 Task: Remove "all the stickers" from the card.
Action: Mouse moved to (1380, 116)
Screenshot: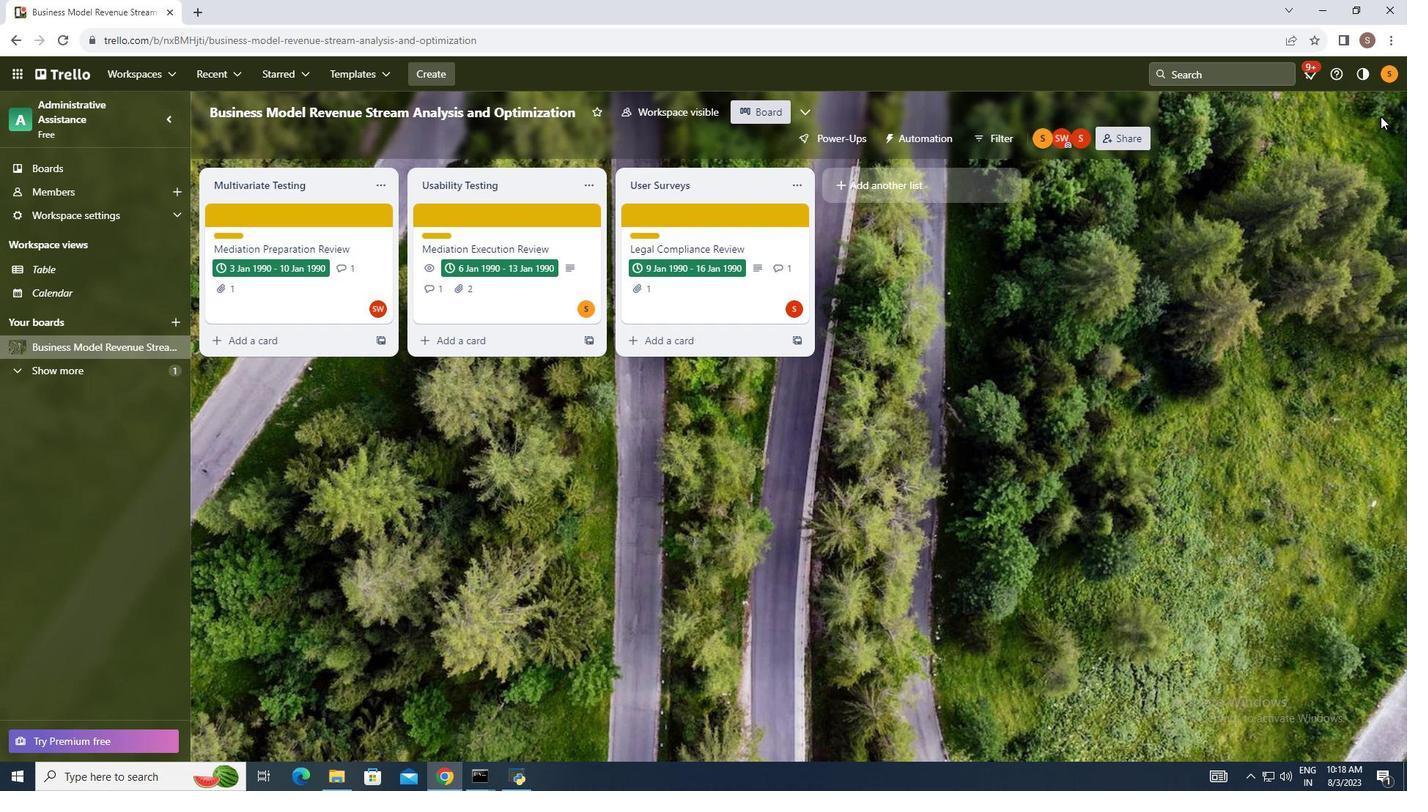 
Action: Mouse pressed left at (1380, 116)
Screenshot: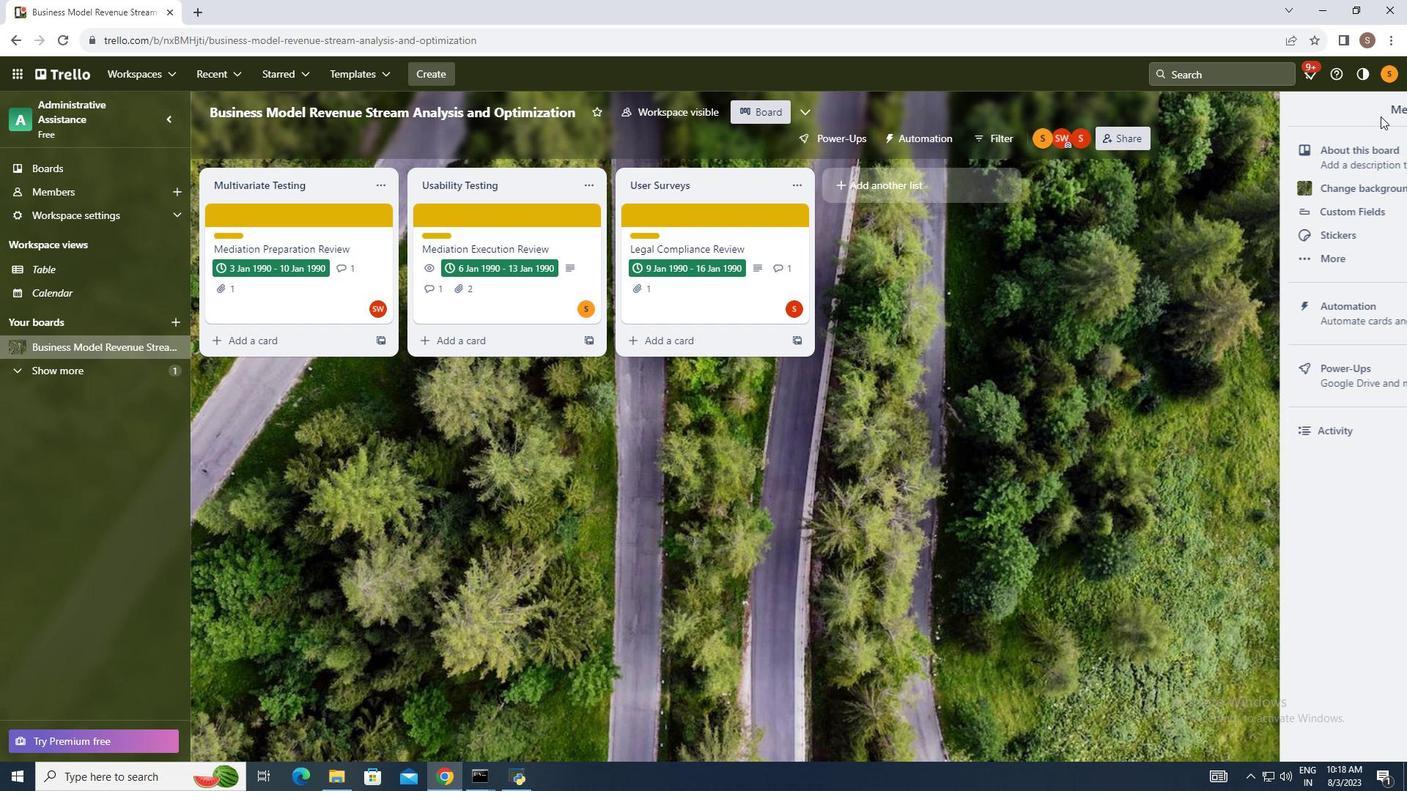 
Action: Mouse moved to (1312, 304)
Screenshot: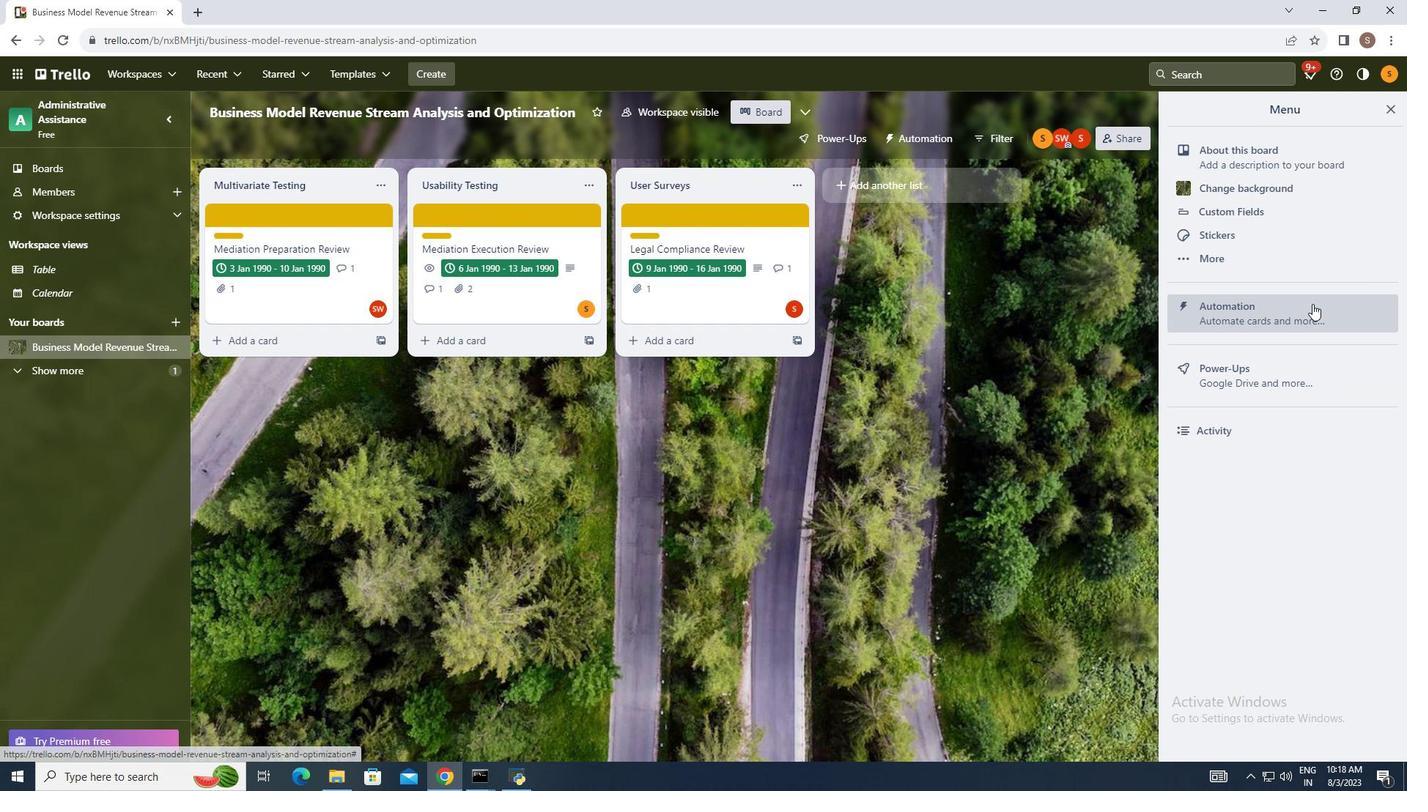 
Action: Mouse pressed left at (1312, 304)
Screenshot: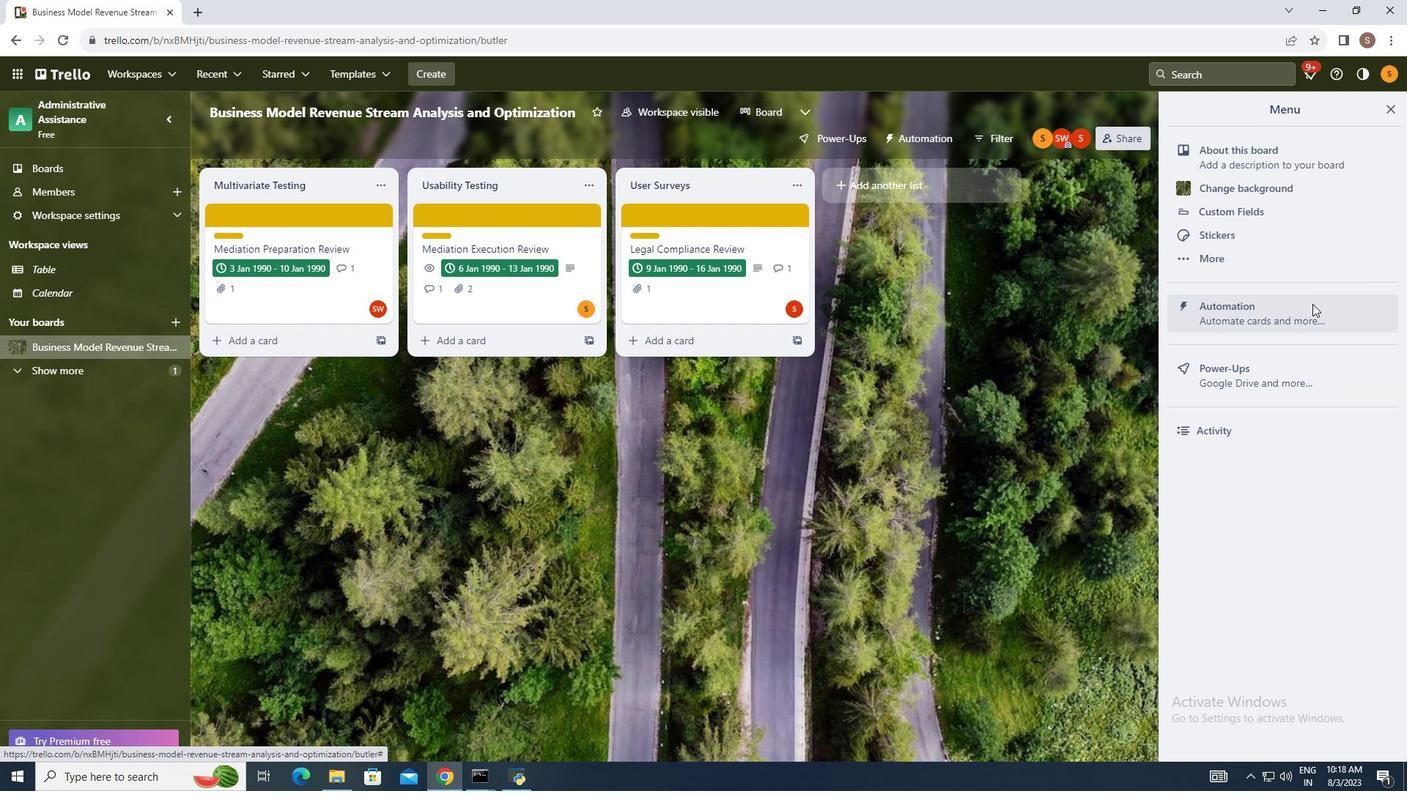 
Action: Mouse moved to (254, 373)
Screenshot: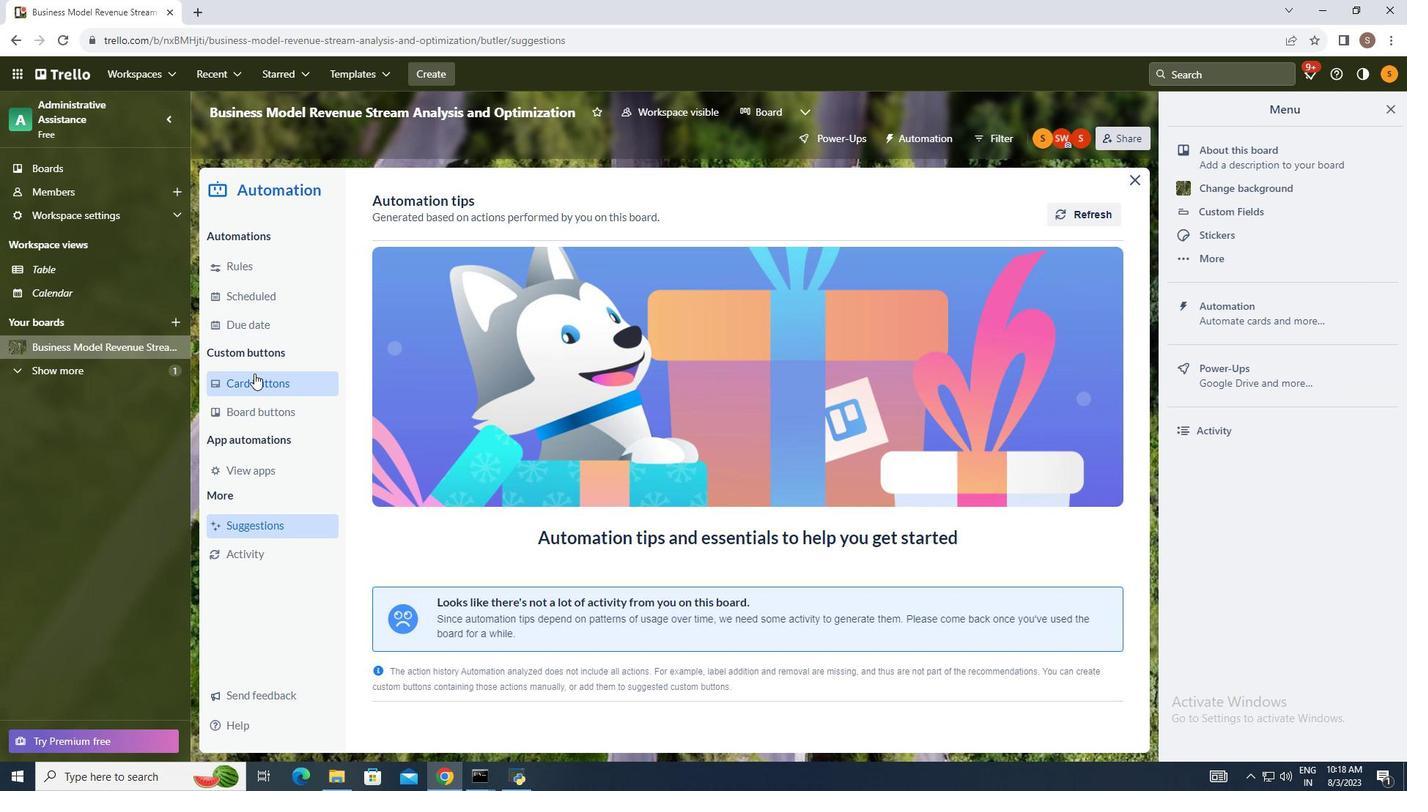 
Action: Mouse pressed left at (254, 373)
Screenshot: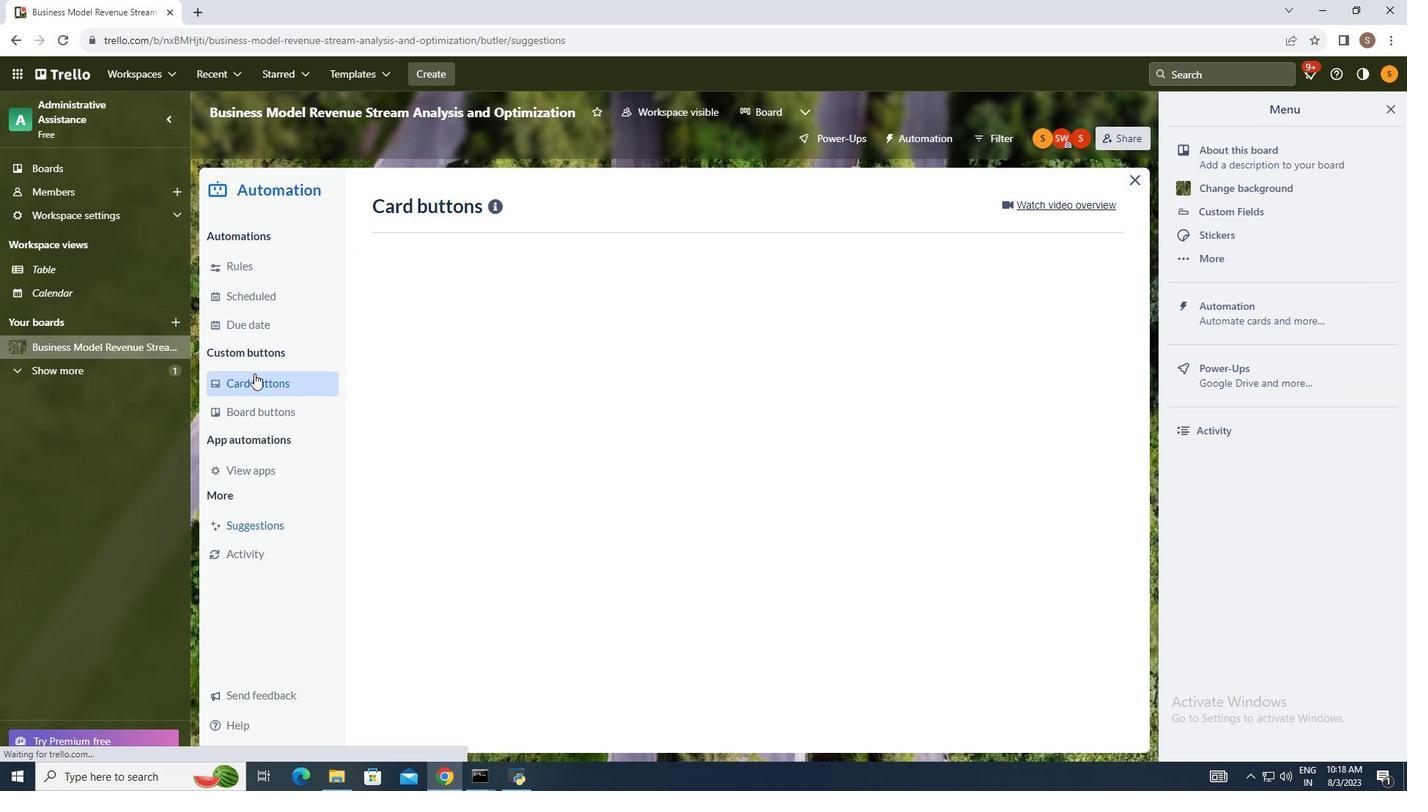 
Action: Mouse moved to (1080, 202)
Screenshot: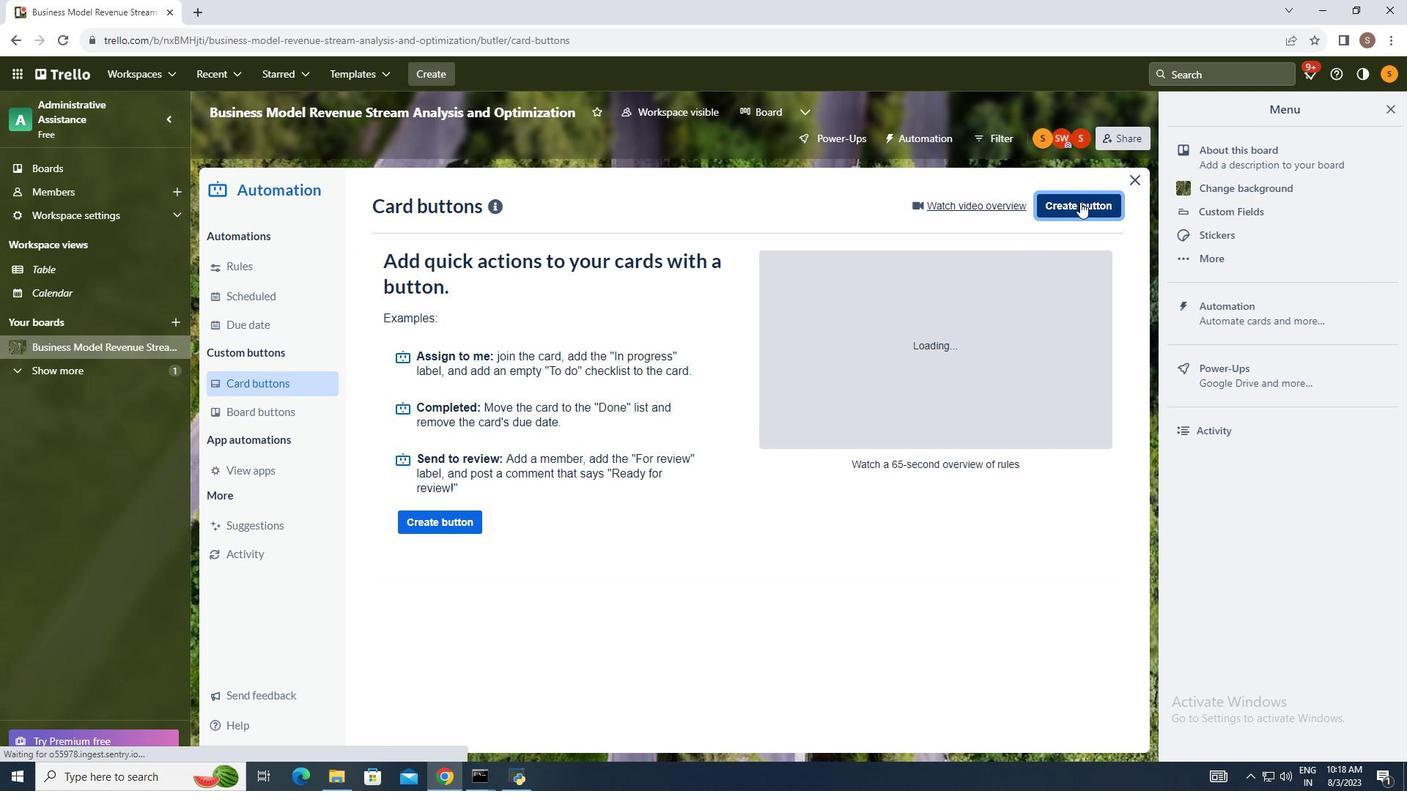 
Action: Mouse pressed left at (1080, 202)
Screenshot: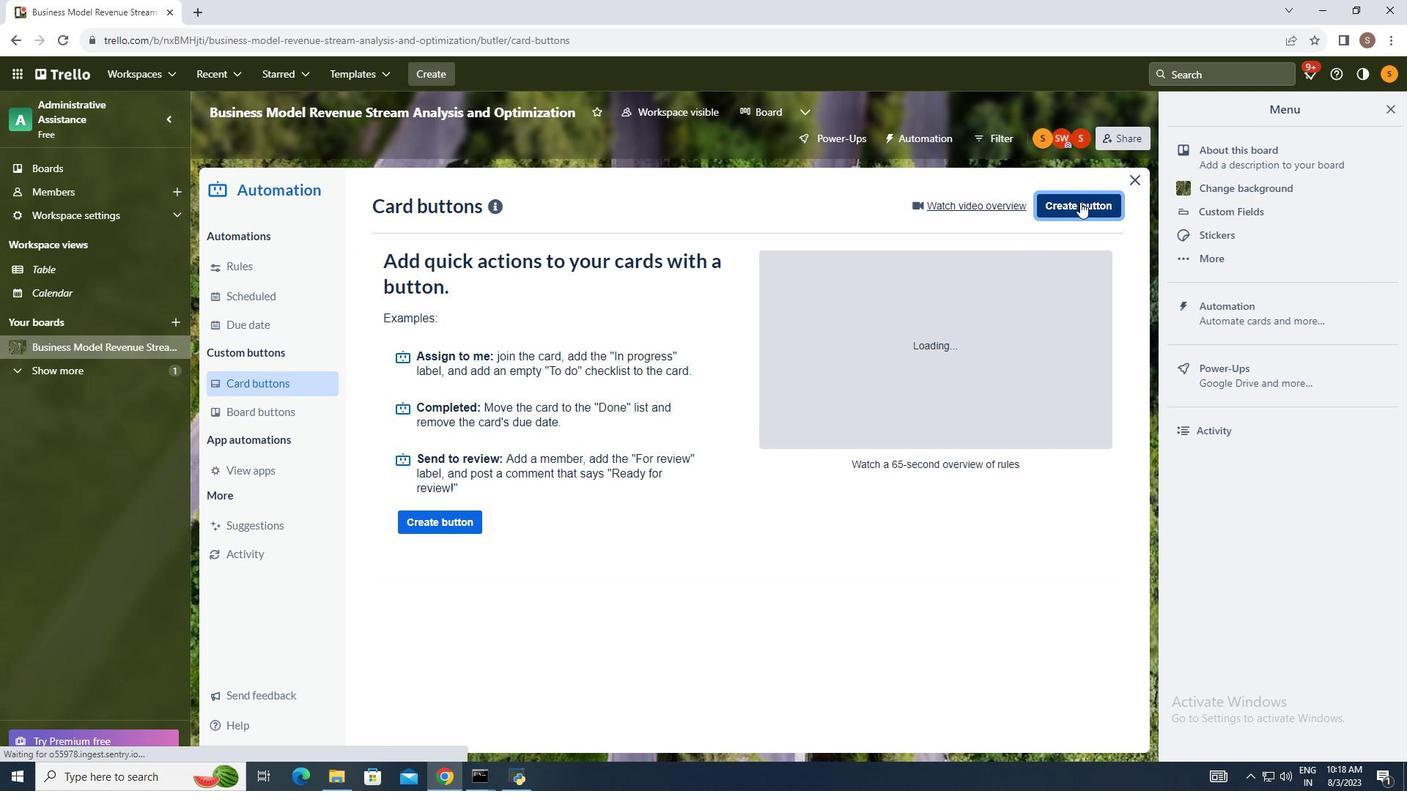 
Action: Mouse moved to (748, 400)
Screenshot: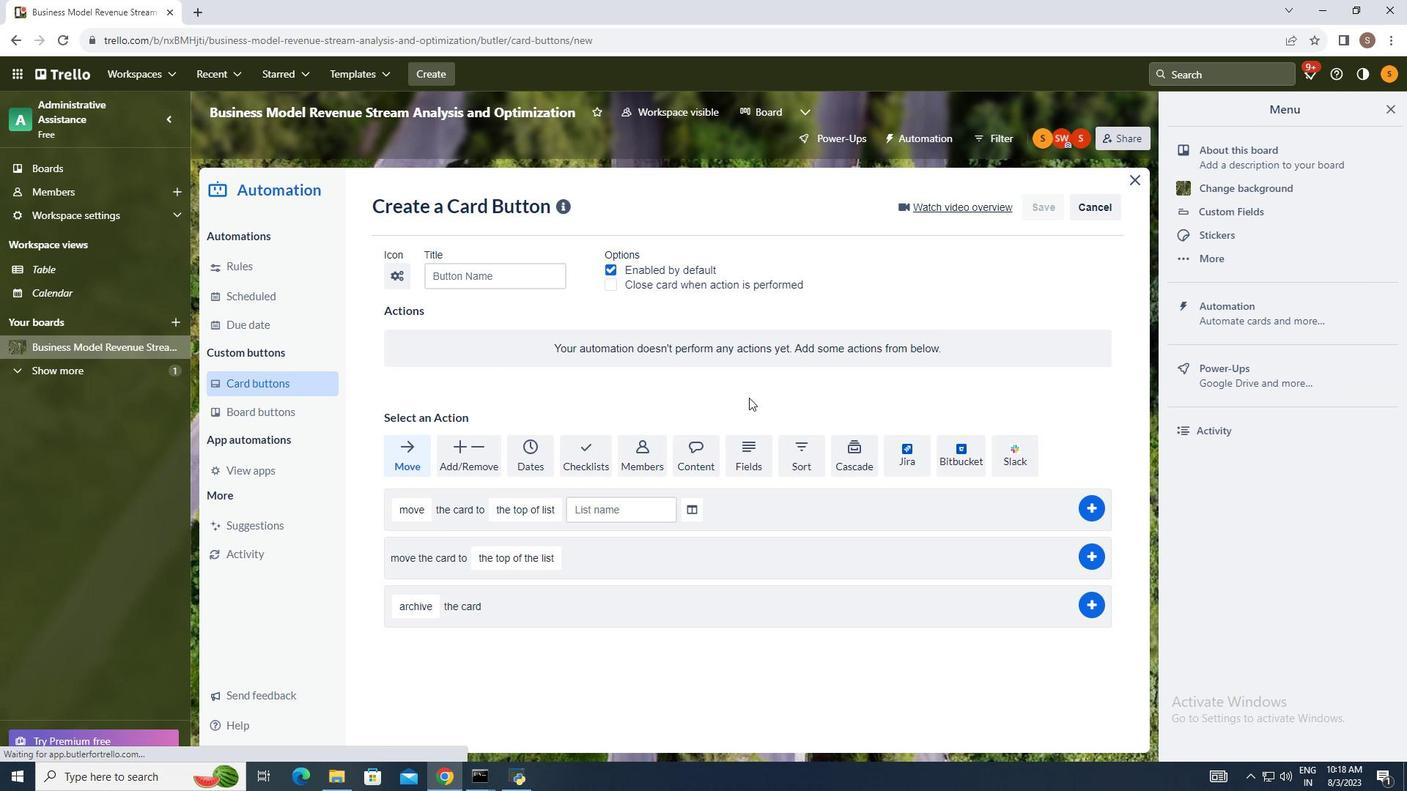 
Action: Mouse pressed left at (748, 400)
Screenshot: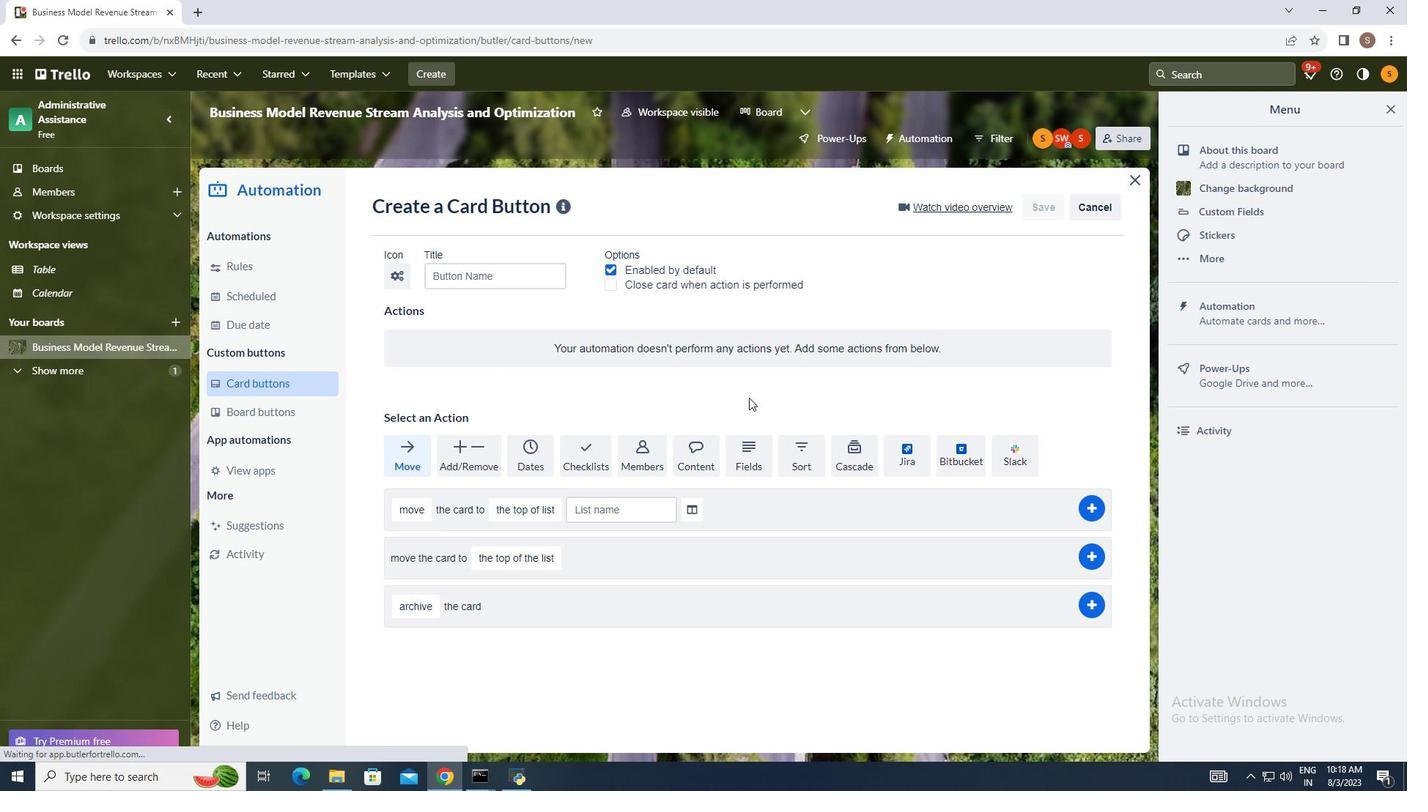 
Action: Mouse moved to (474, 452)
Screenshot: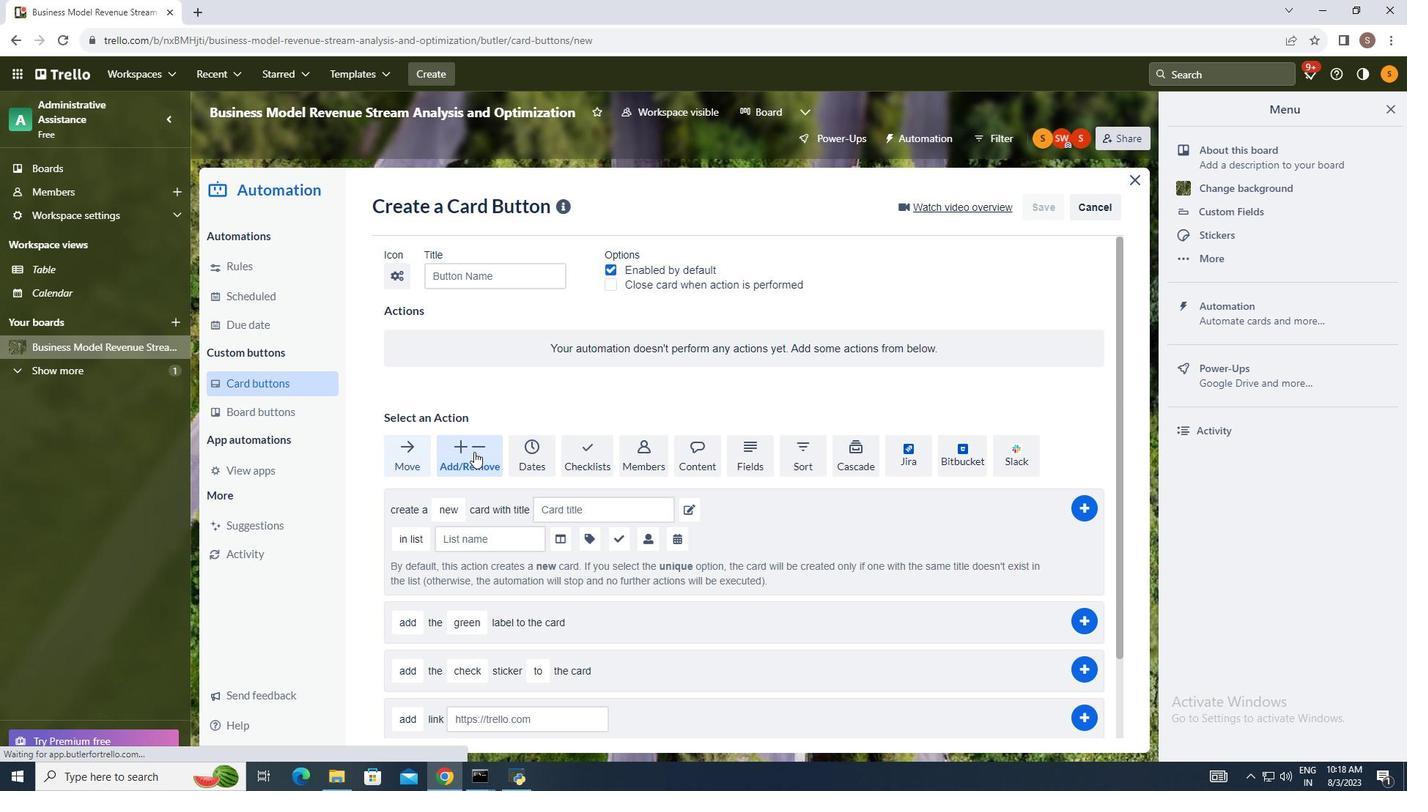 
Action: Mouse pressed left at (474, 452)
Screenshot: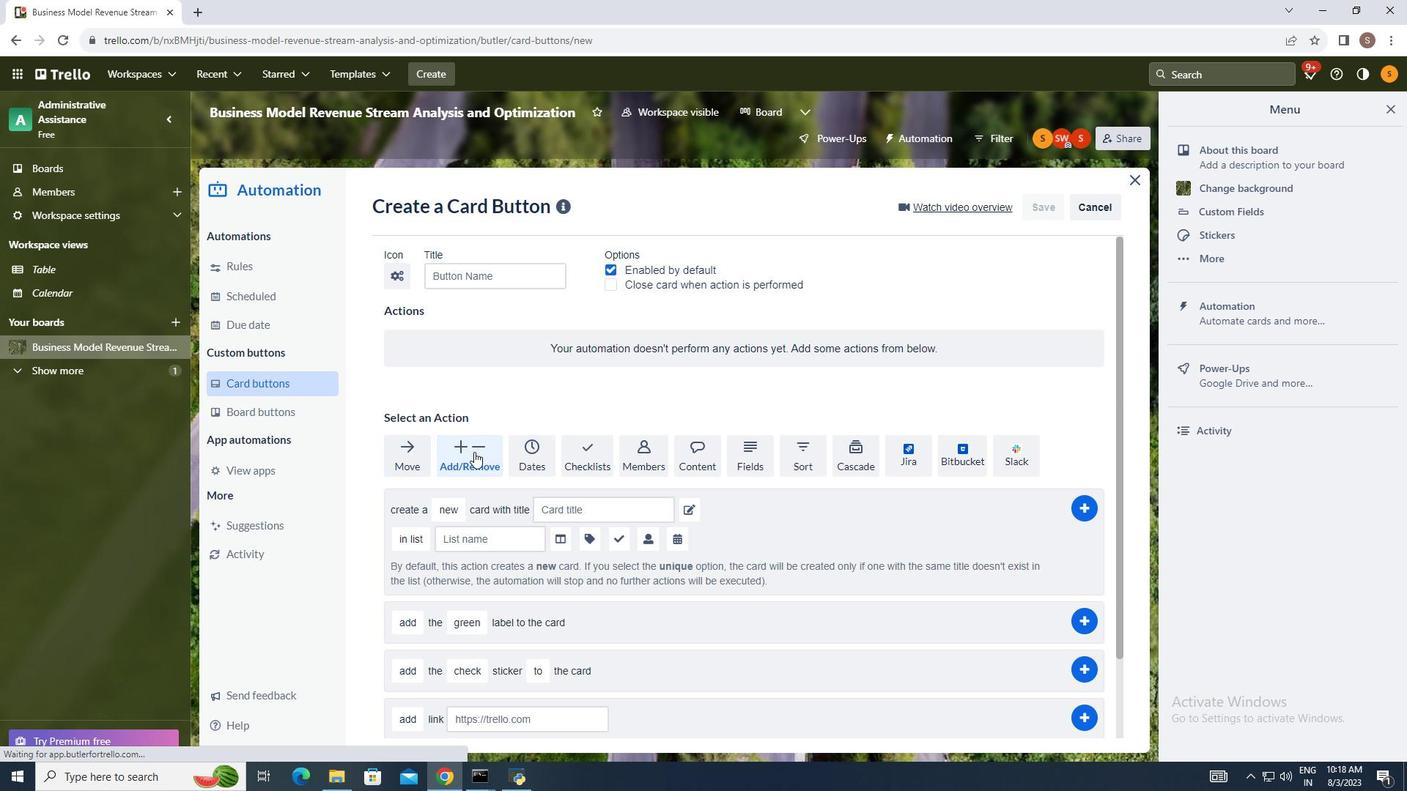
Action: Mouse moved to (391, 556)
Screenshot: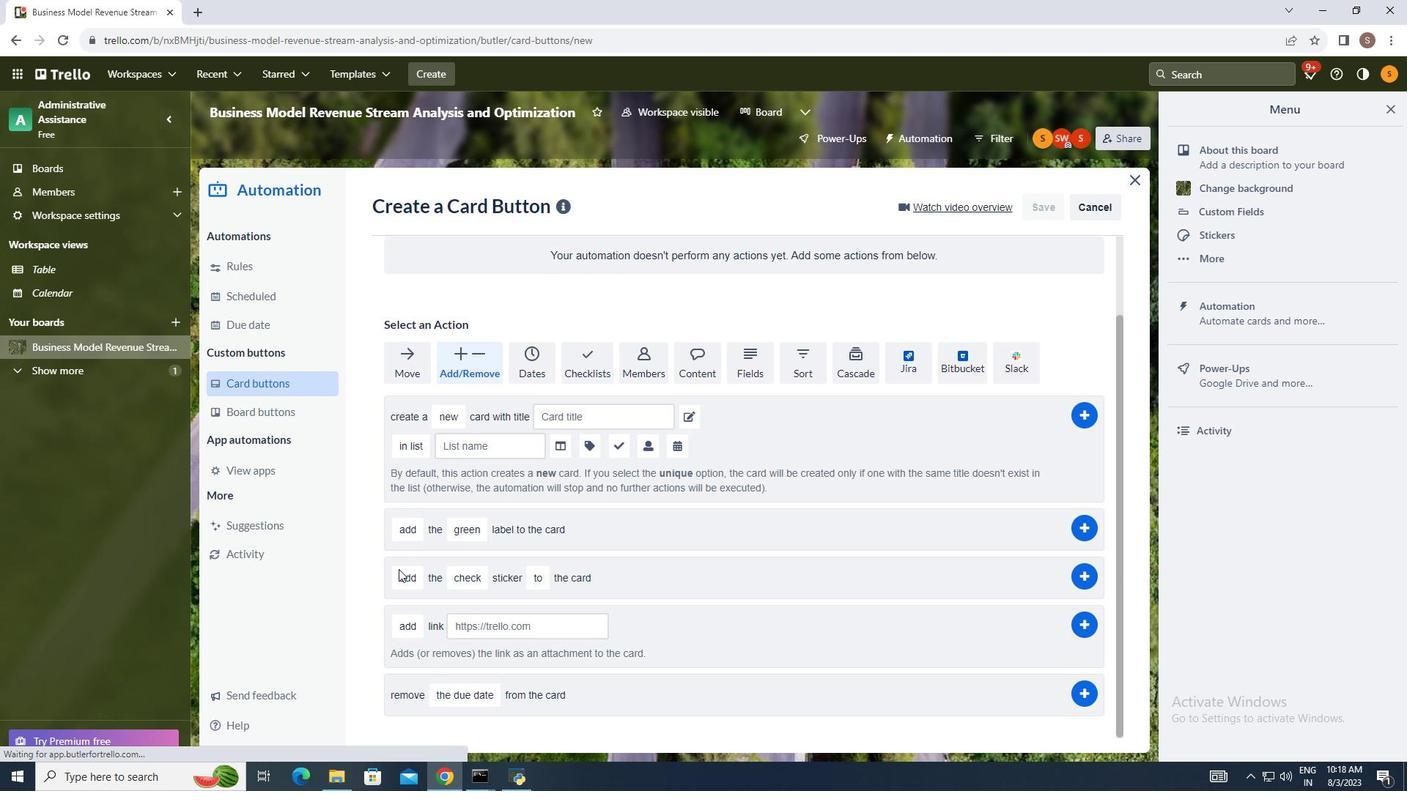 
Action: Mouse scrolled (391, 555) with delta (0, 0)
Screenshot: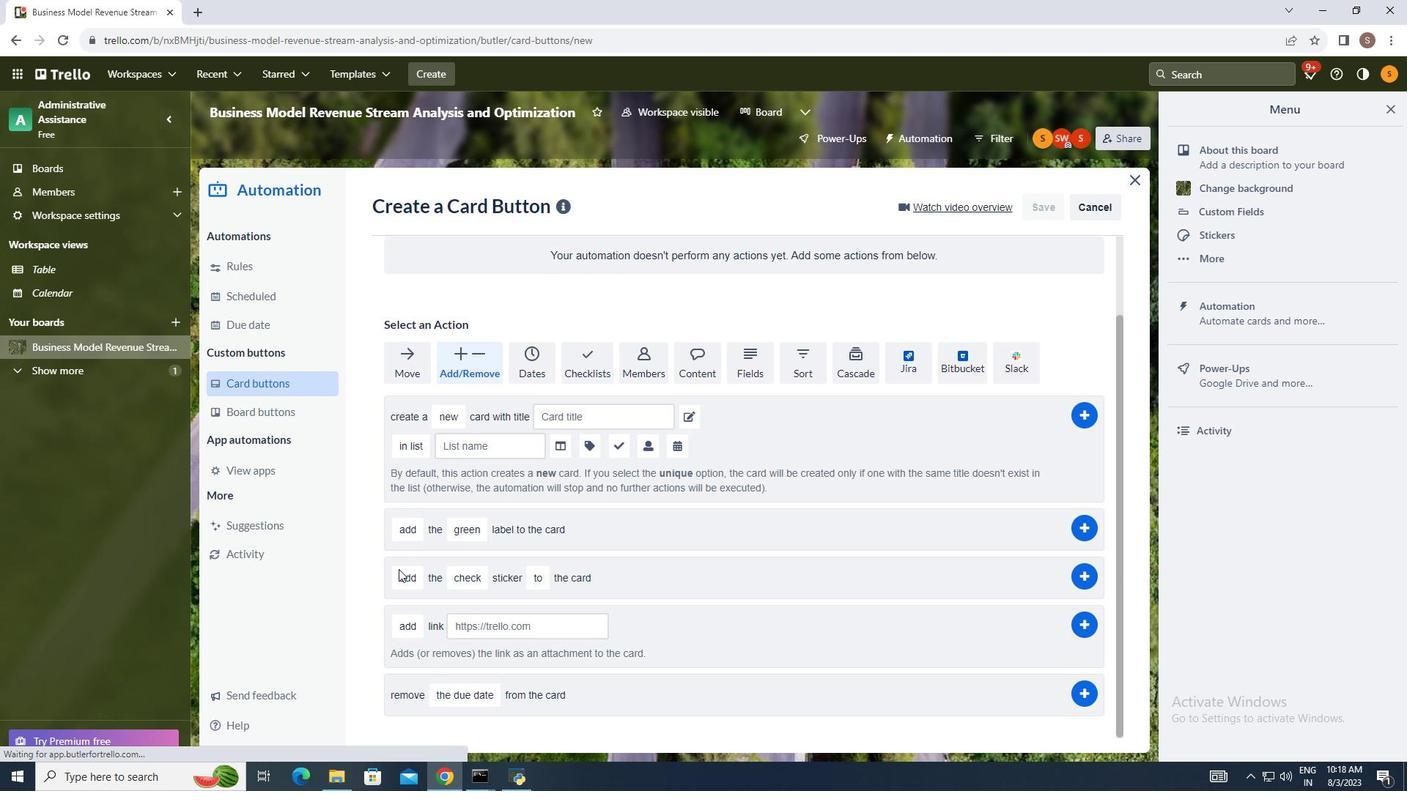 
Action: Mouse moved to (391, 561)
Screenshot: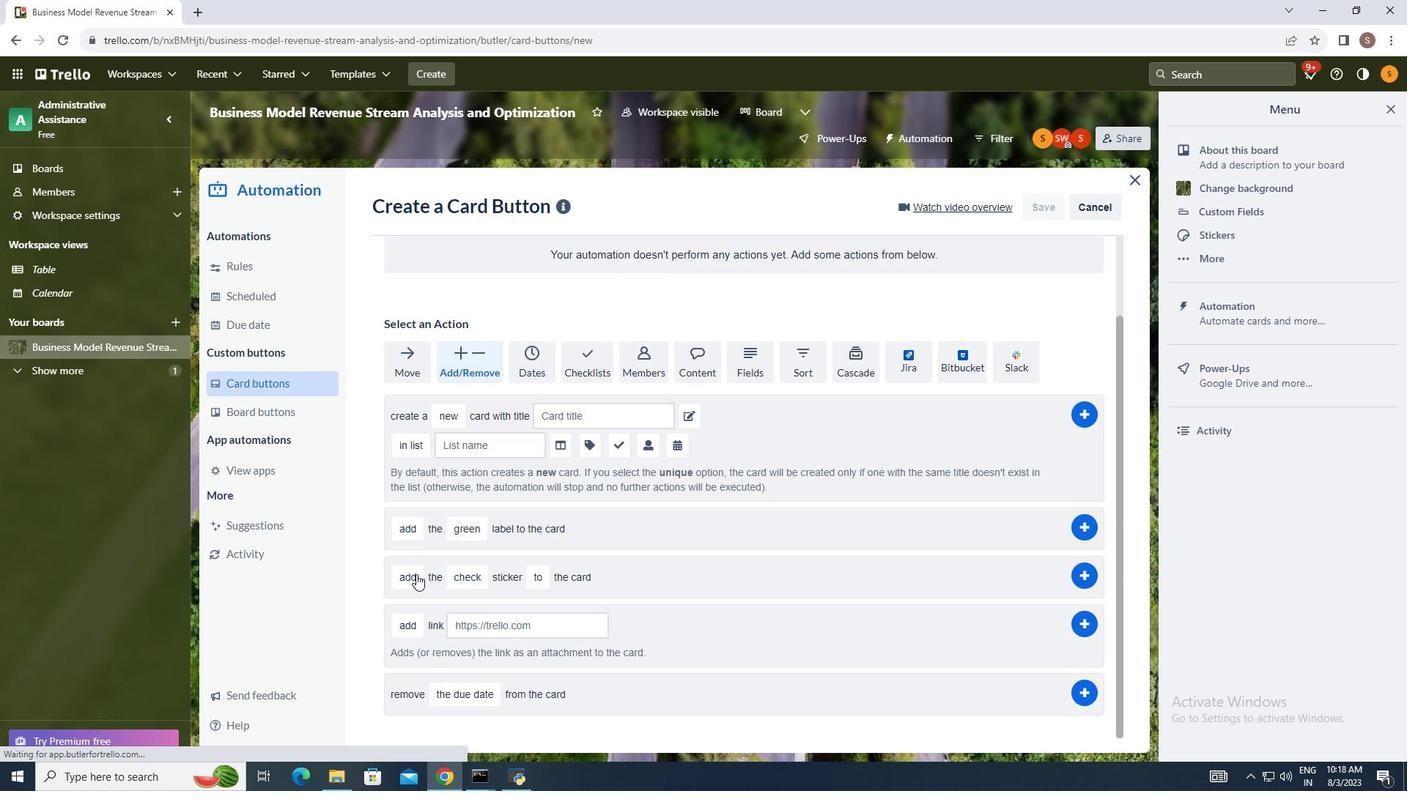 
Action: Mouse scrolled (391, 560) with delta (0, 0)
Screenshot: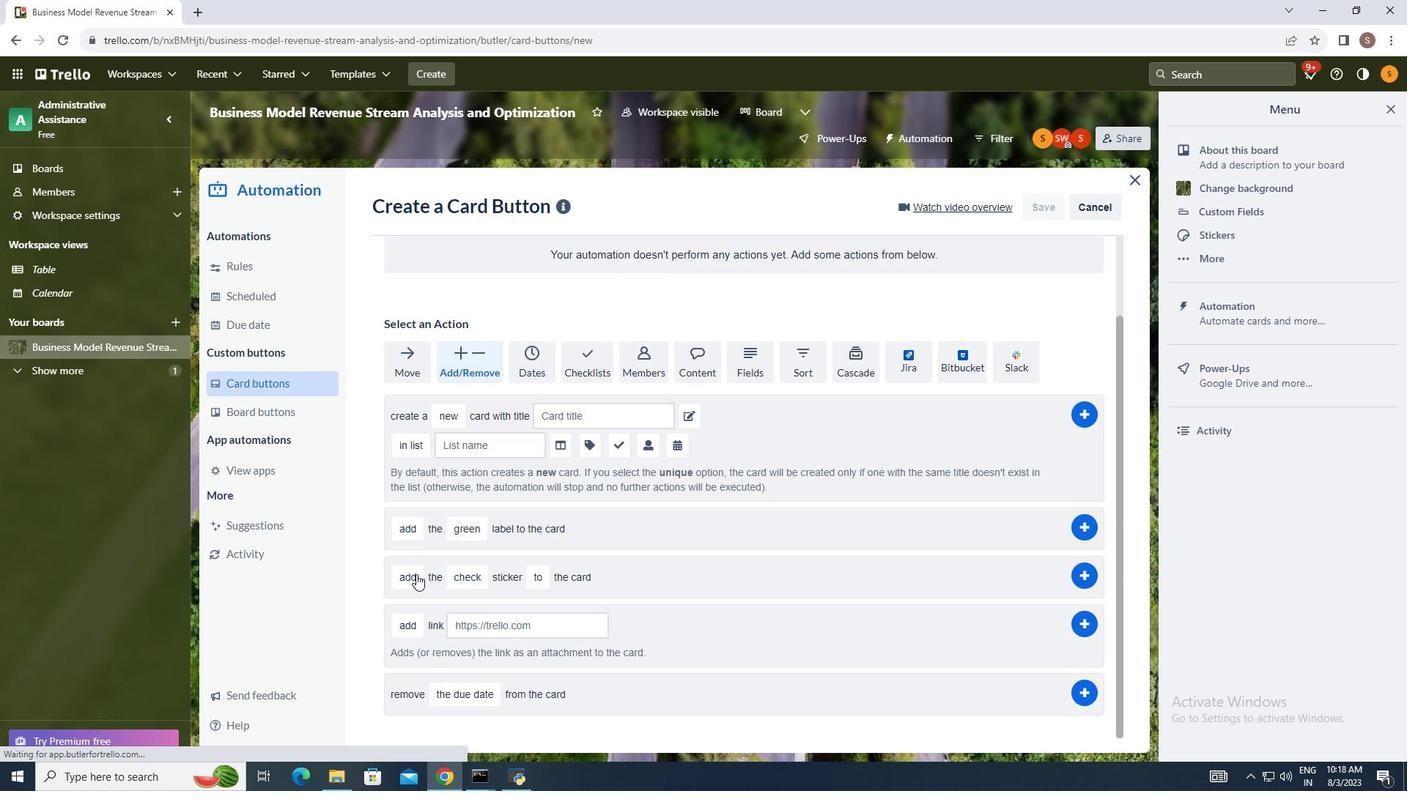 
Action: Mouse moved to (395, 567)
Screenshot: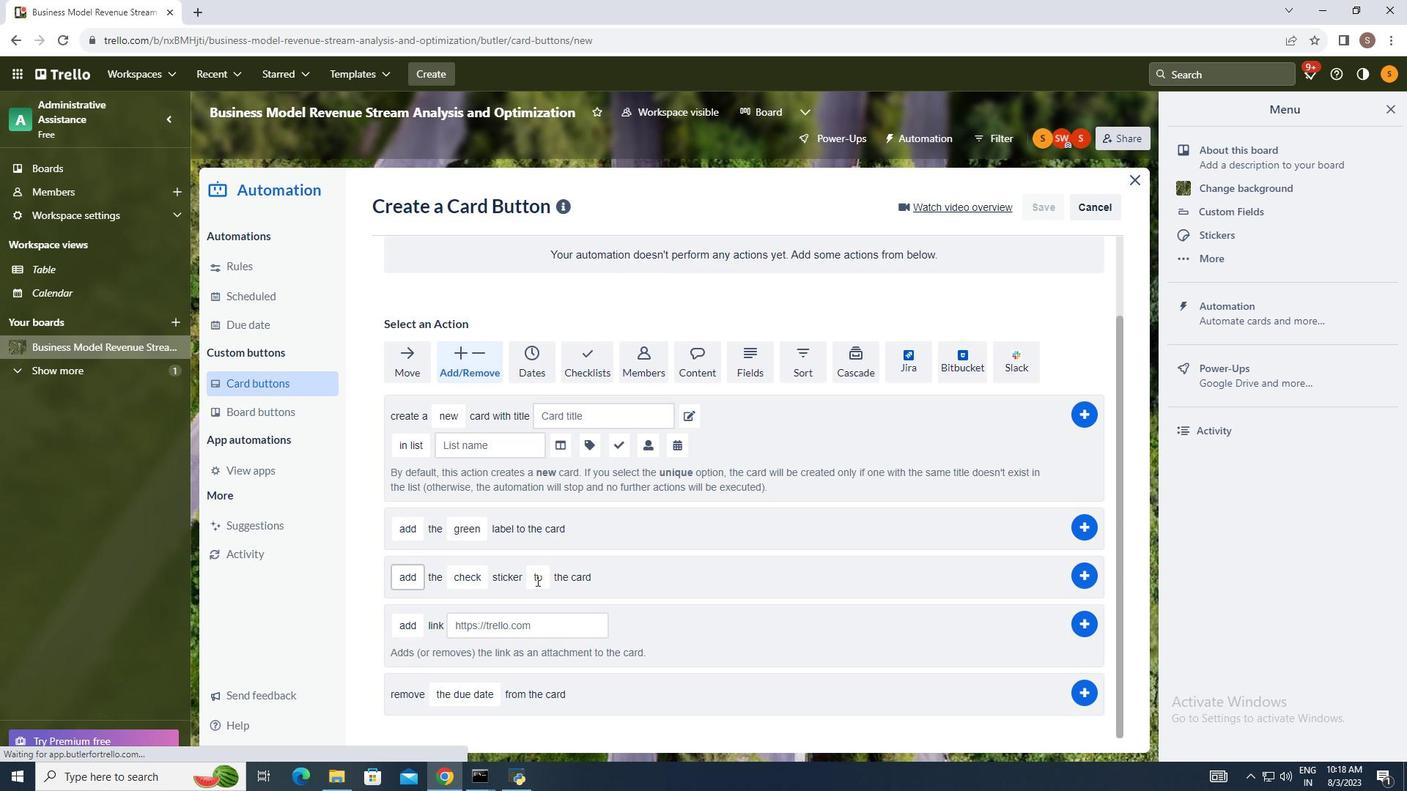 
Action: Mouse scrolled (395, 567) with delta (0, 0)
Screenshot: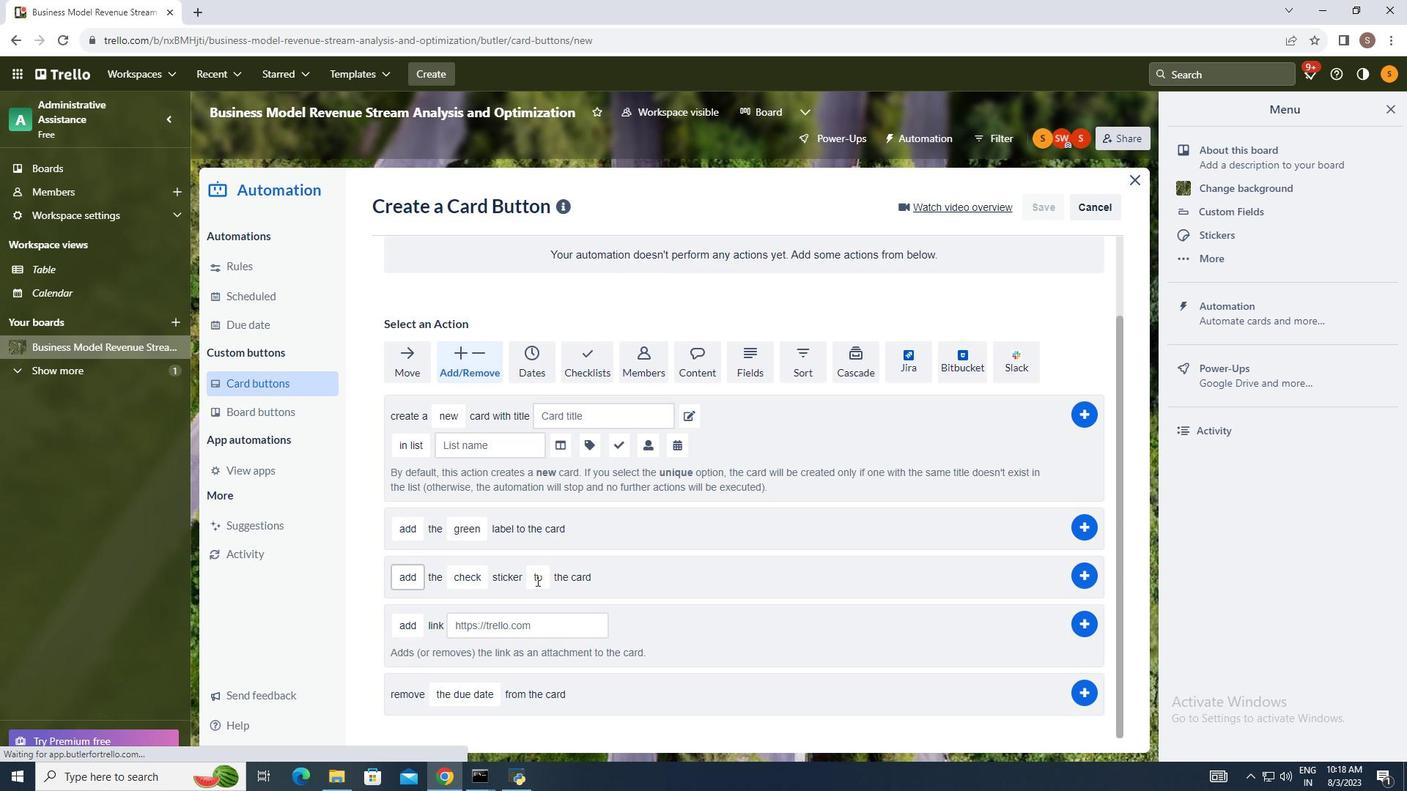 
Action: Mouse moved to (435, 574)
Screenshot: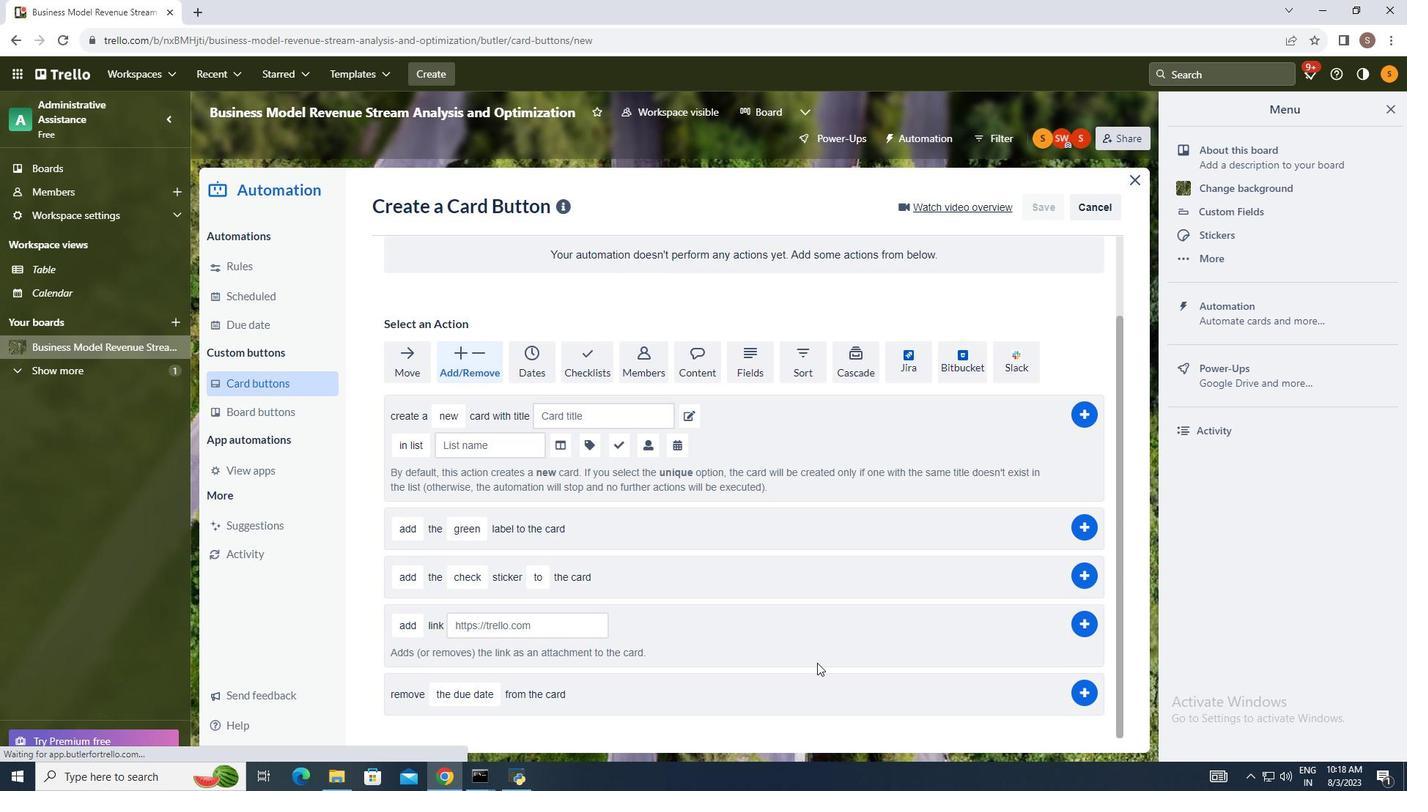 
Action: Mouse scrolled (402, 571) with delta (0, 0)
Screenshot: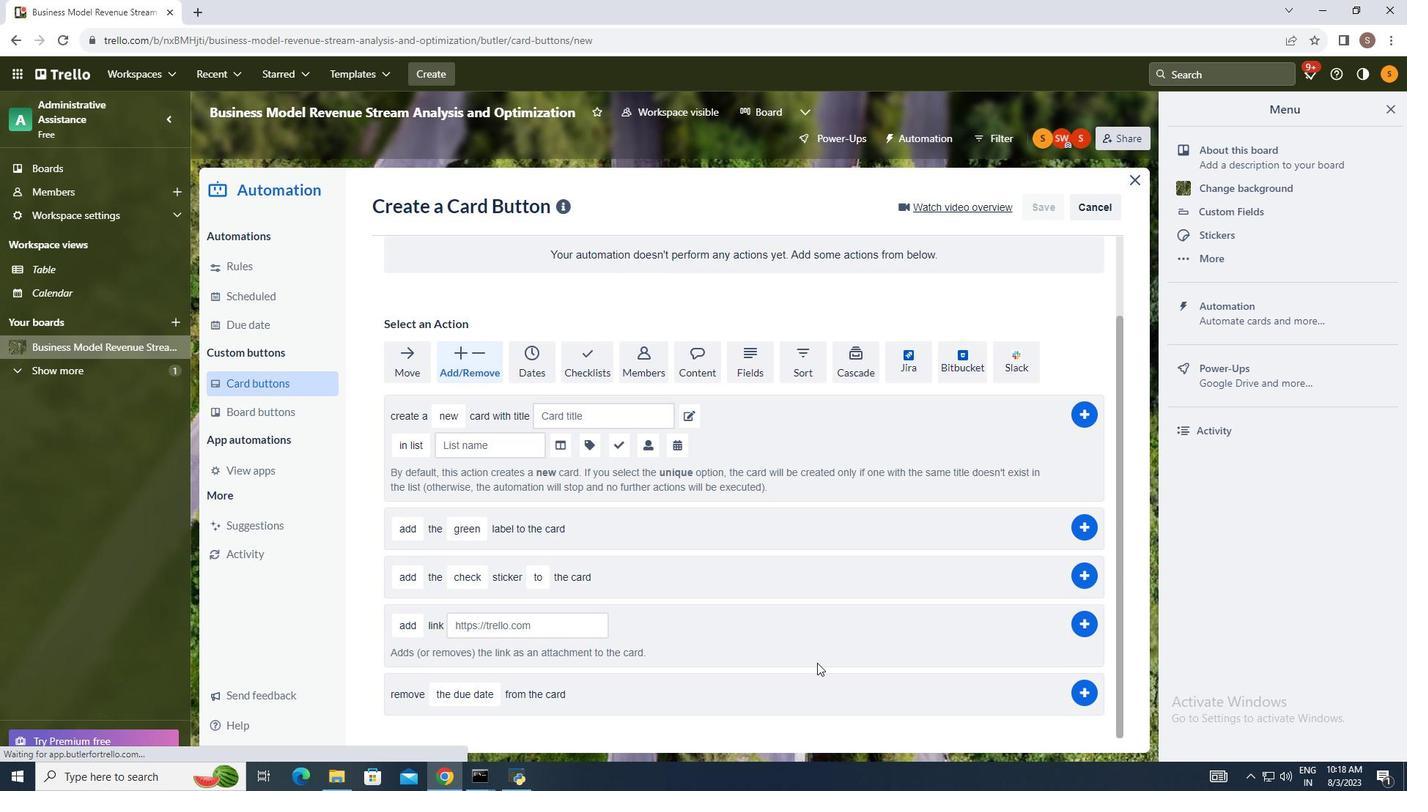 
Action: Mouse moved to (445, 574)
Screenshot: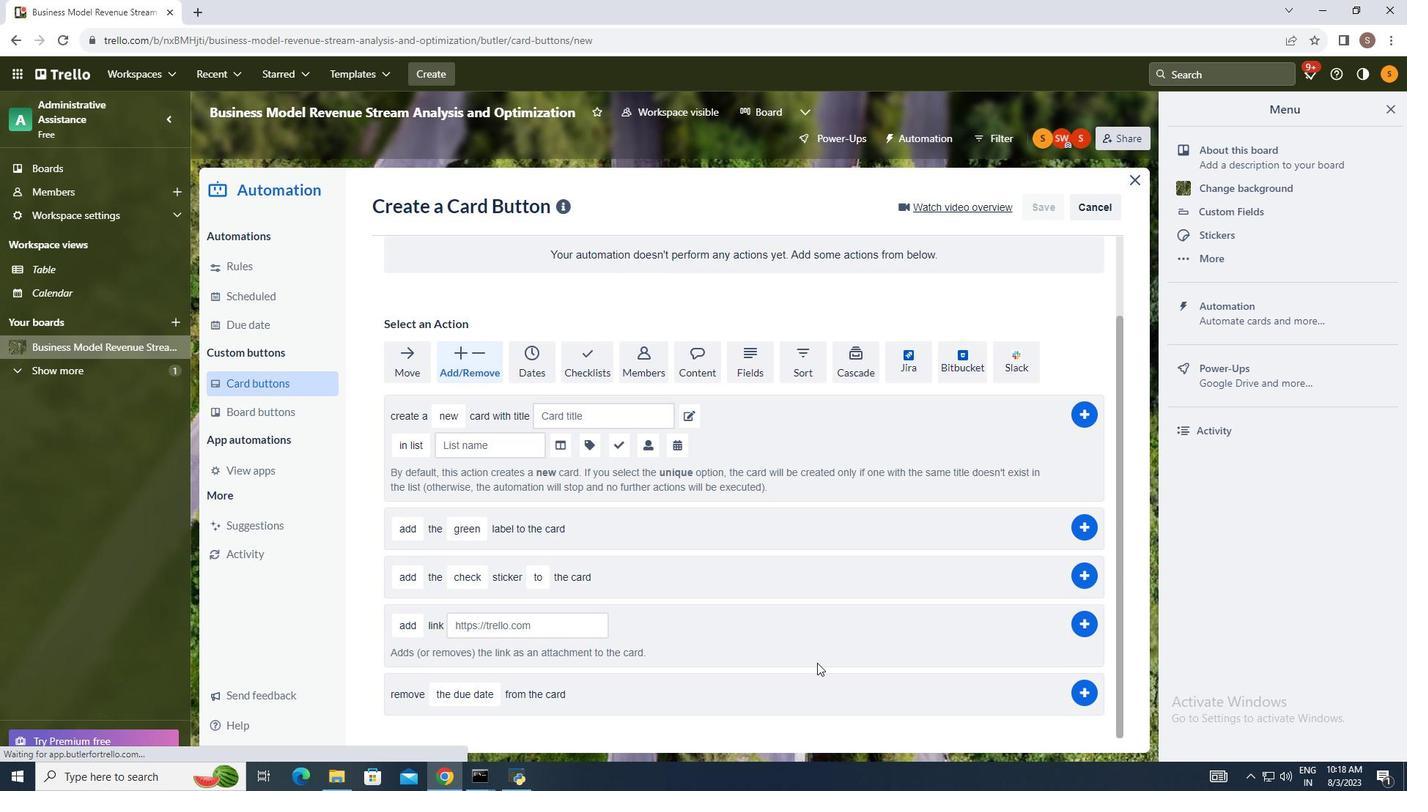 
Action: Mouse scrolled (416, 573) with delta (0, 0)
Screenshot: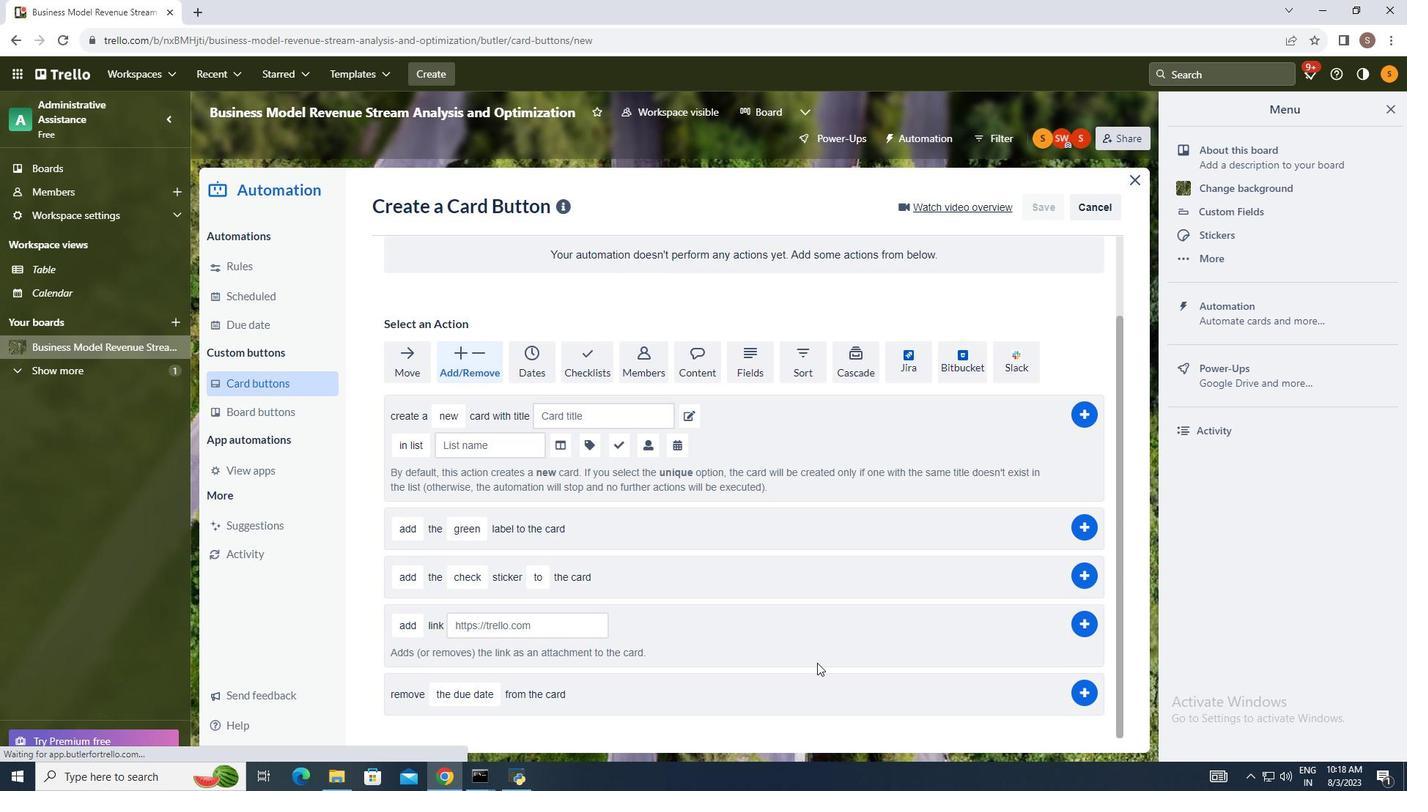 
Action: Mouse moved to (471, 700)
Screenshot: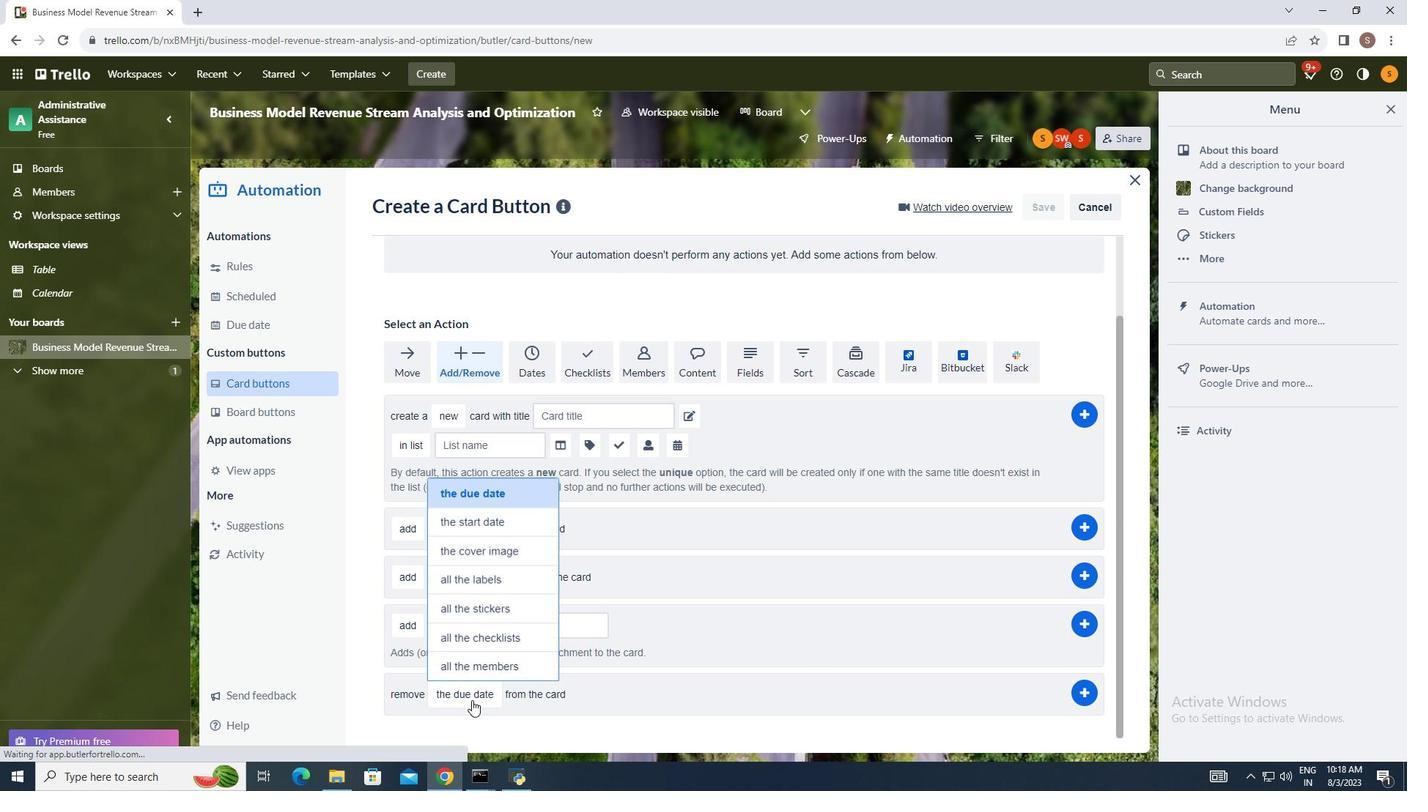 
Action: Mouse pressed left at (471, 700)
Screenshot: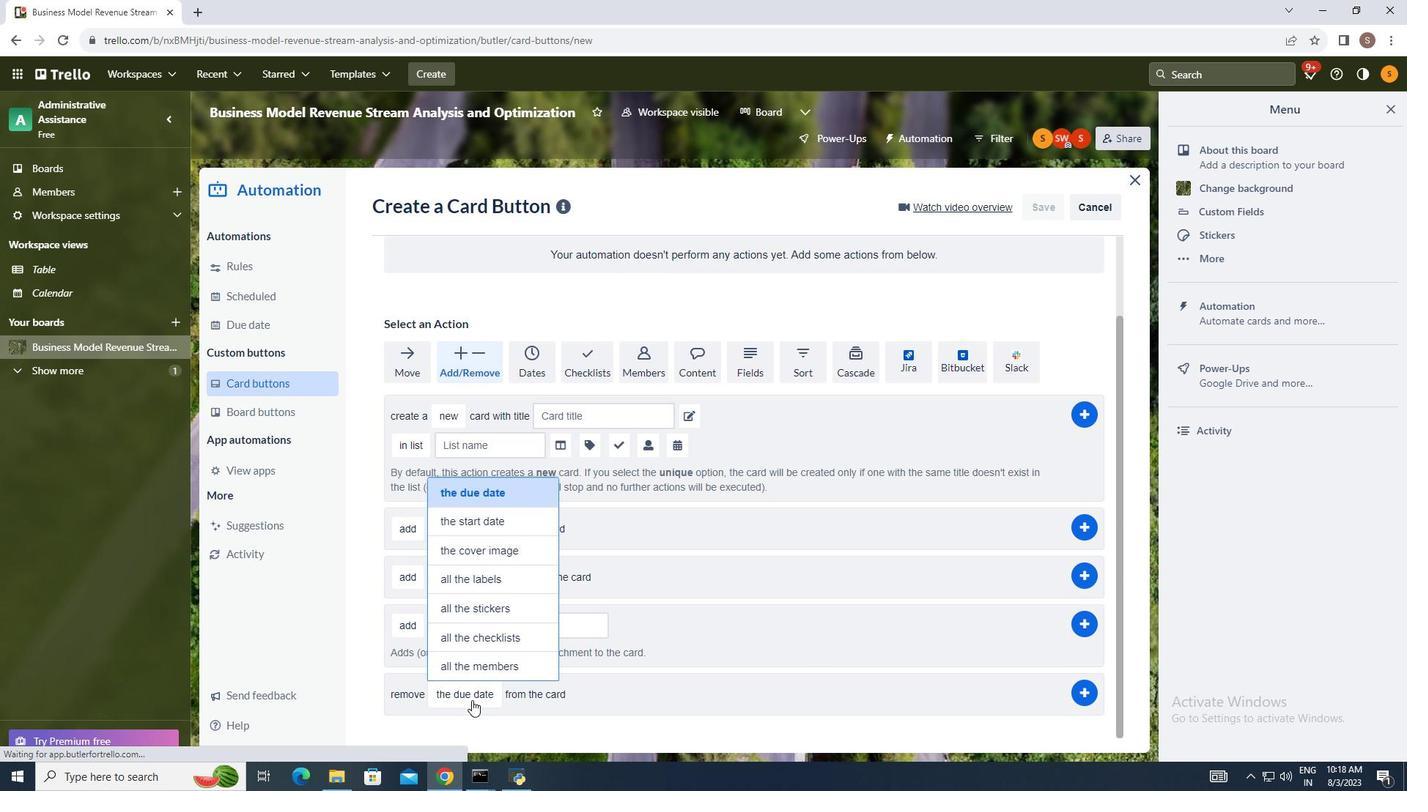
Action: Mouse moved to (485, 608)
Screenshot: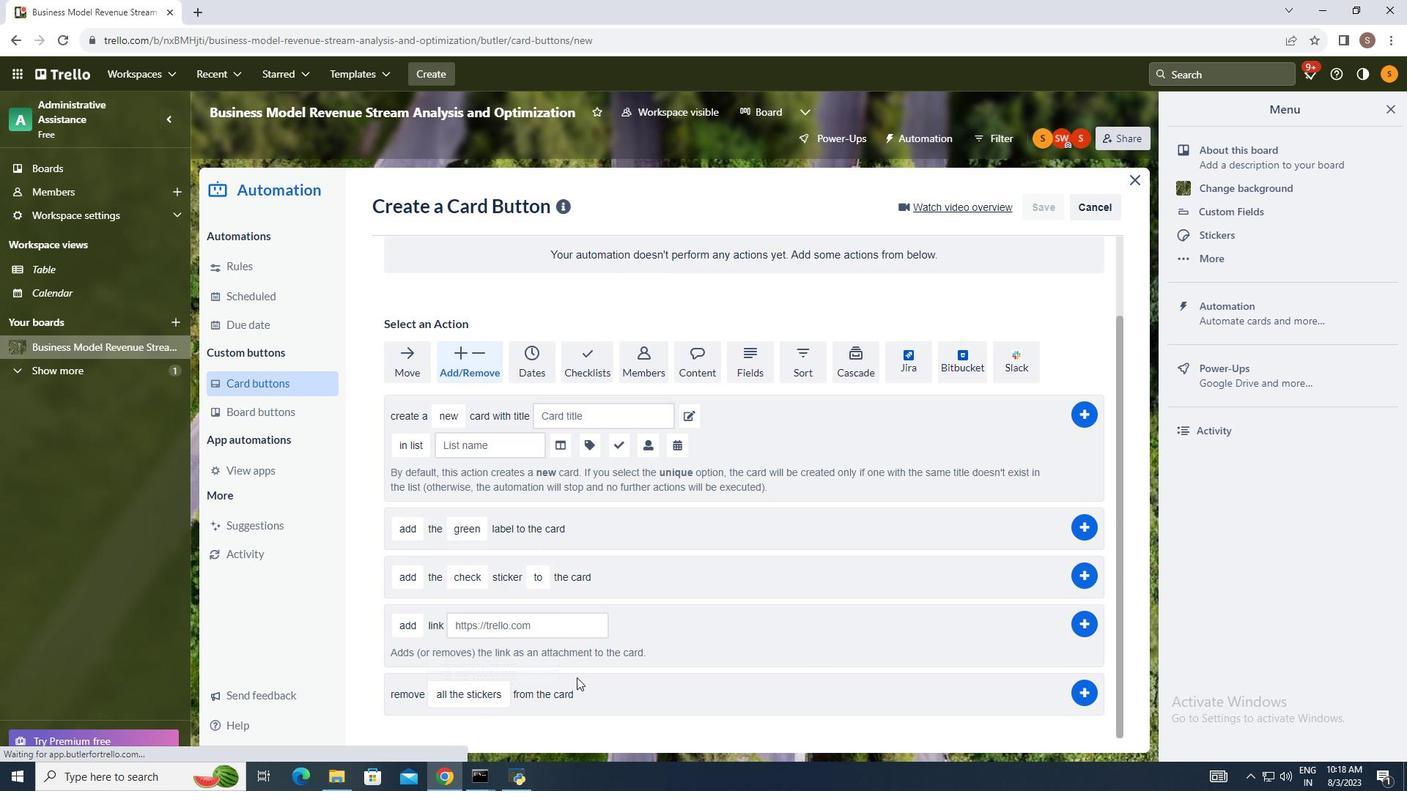 
Action: Mouse pressed left at (485, 608)
Screenshot: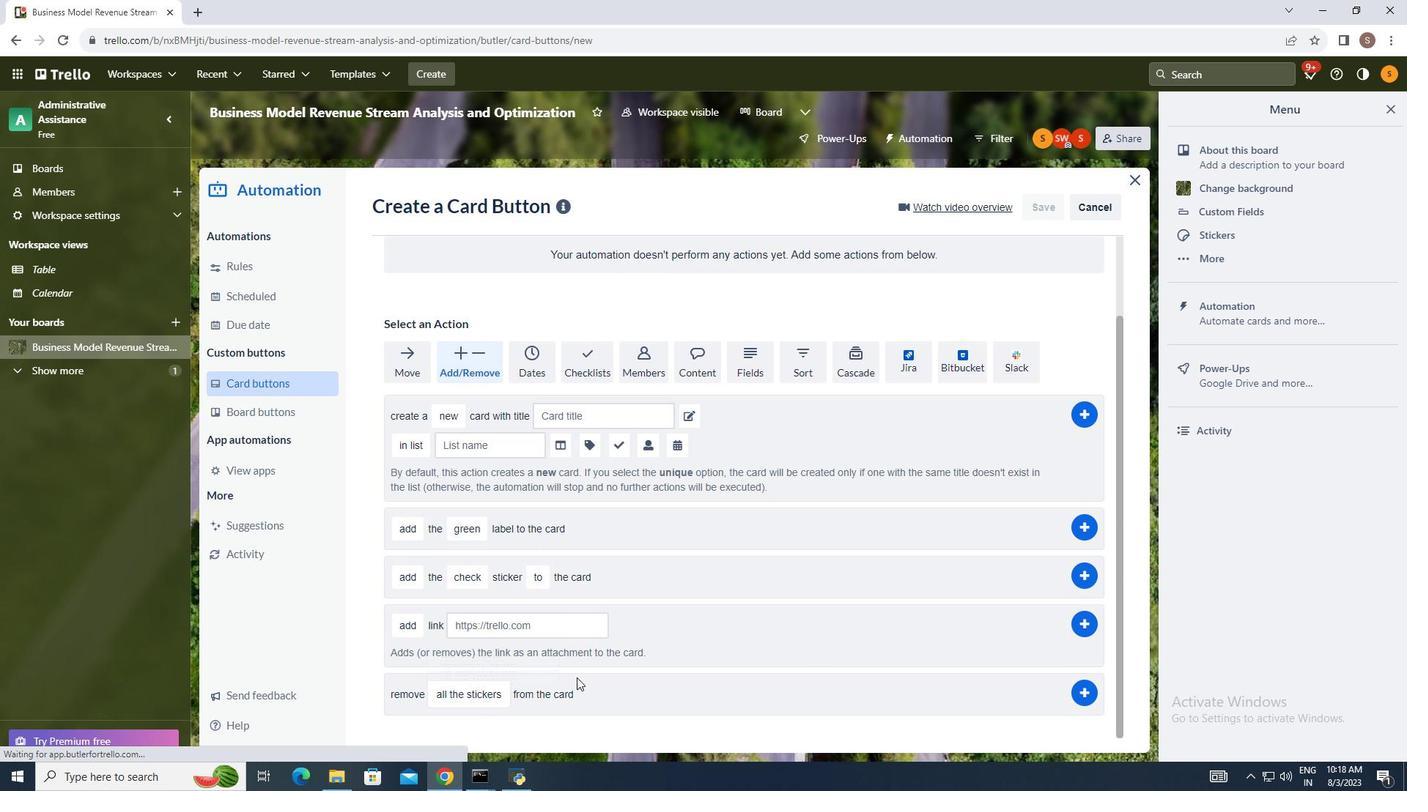 
Action: Mouse moved to (1084, 691)
Screenshot: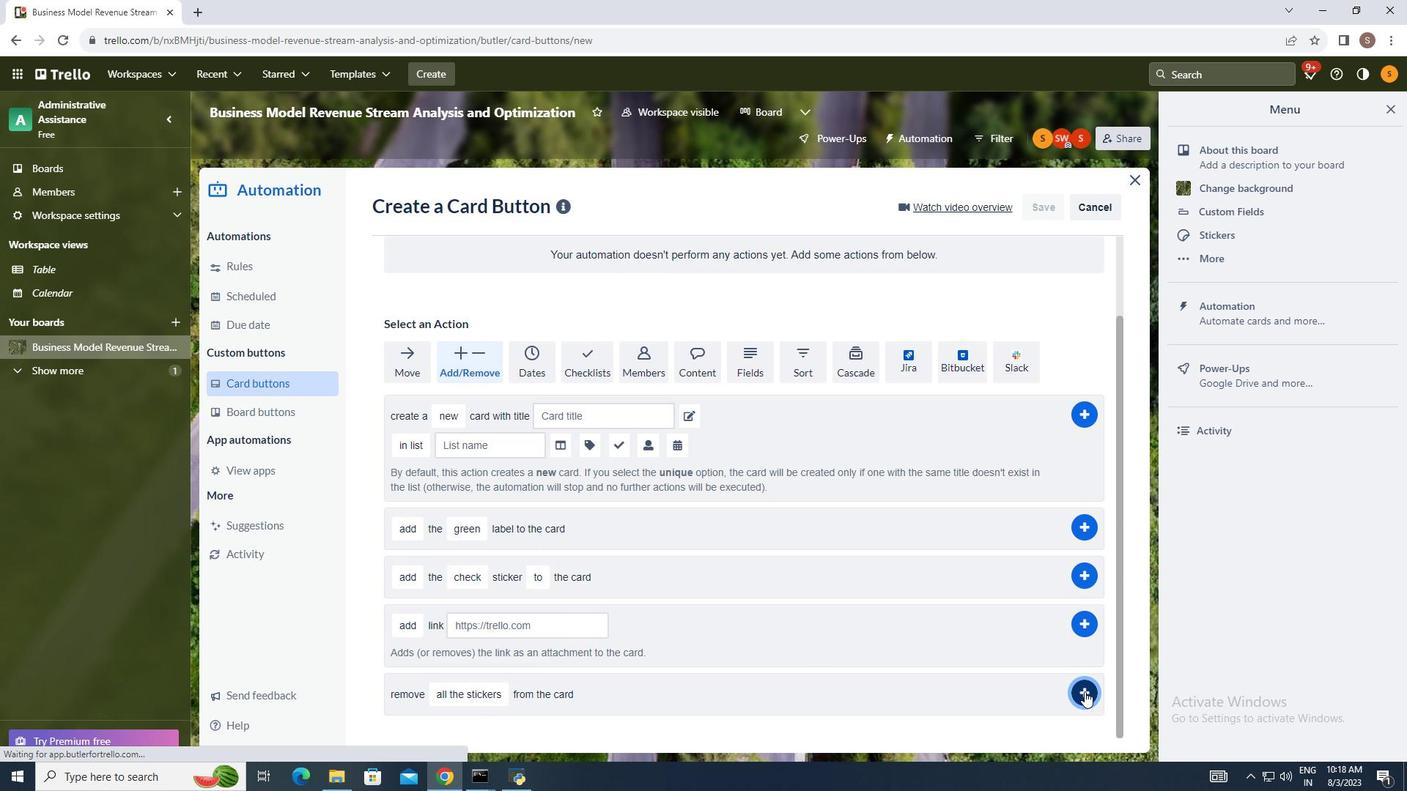 
Action: Mouse pressed left at (1084, 691)
Screenshot: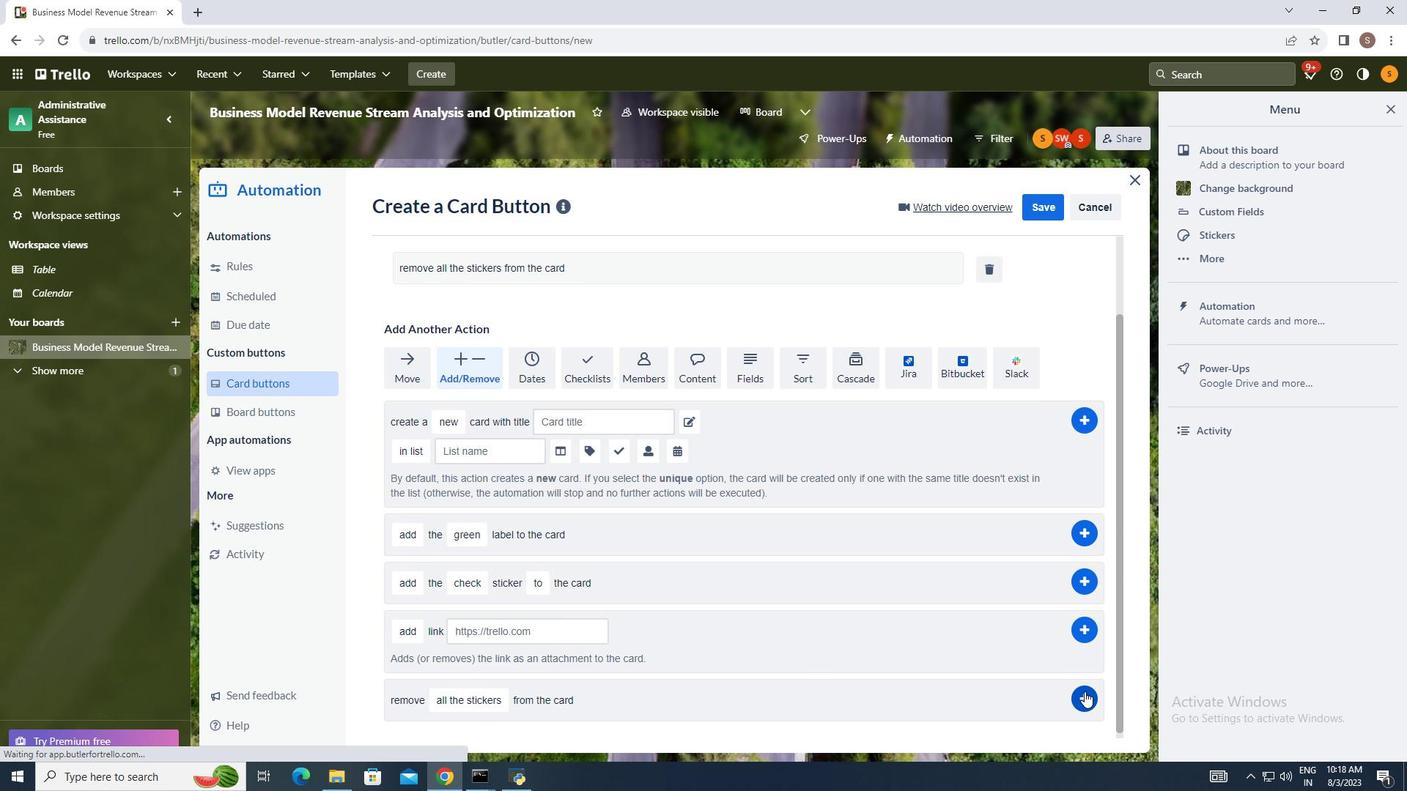 
Action: Mouse moved to (1271, 583)
Screenshot: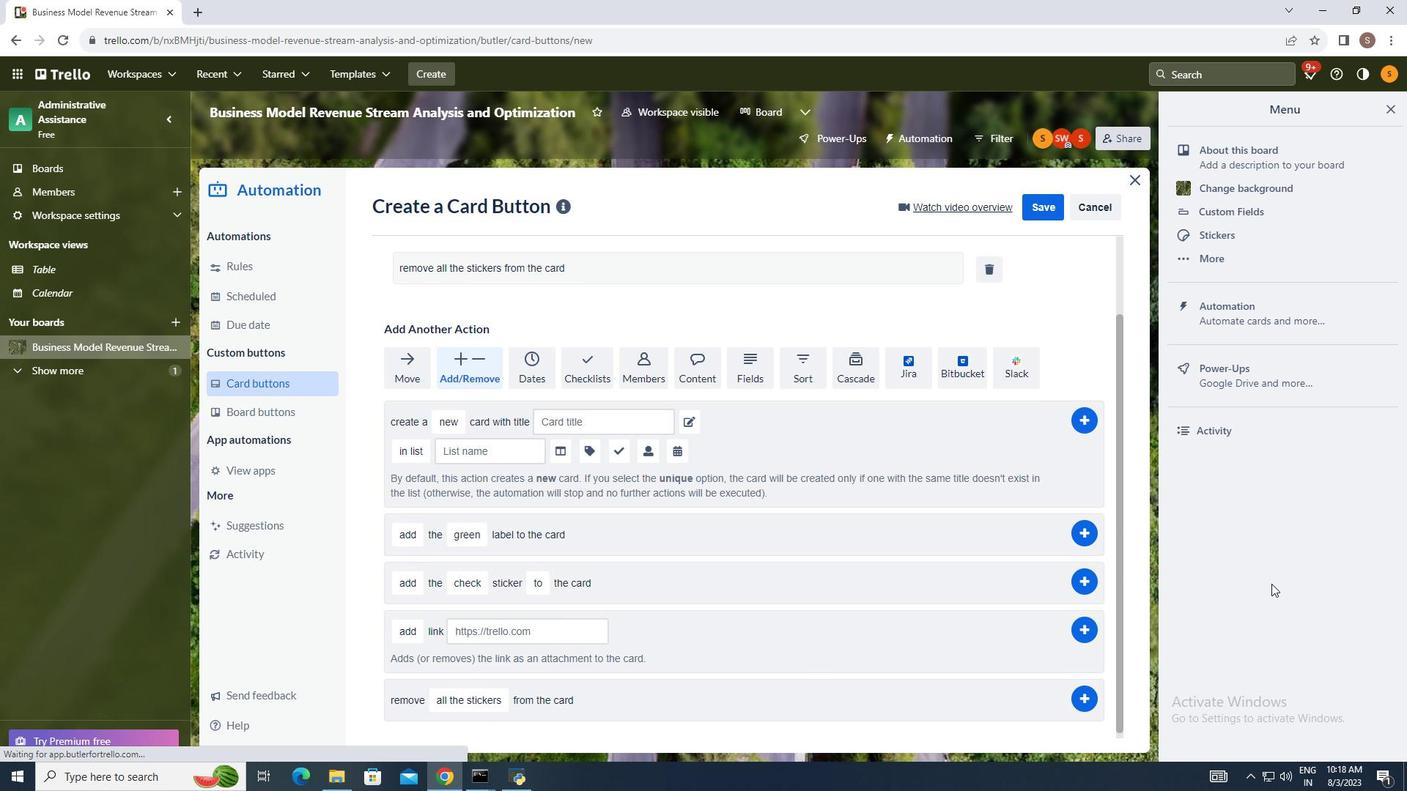 
